 Task: Create a task  Implement load balancing for better resource allocation , assign it to team member softage.7@softage.net in the project TrailPlan and update the status of the task to  On Track  , set the priority of the task to High.
Action: Mouse moved to (213, 171)
Screenshot: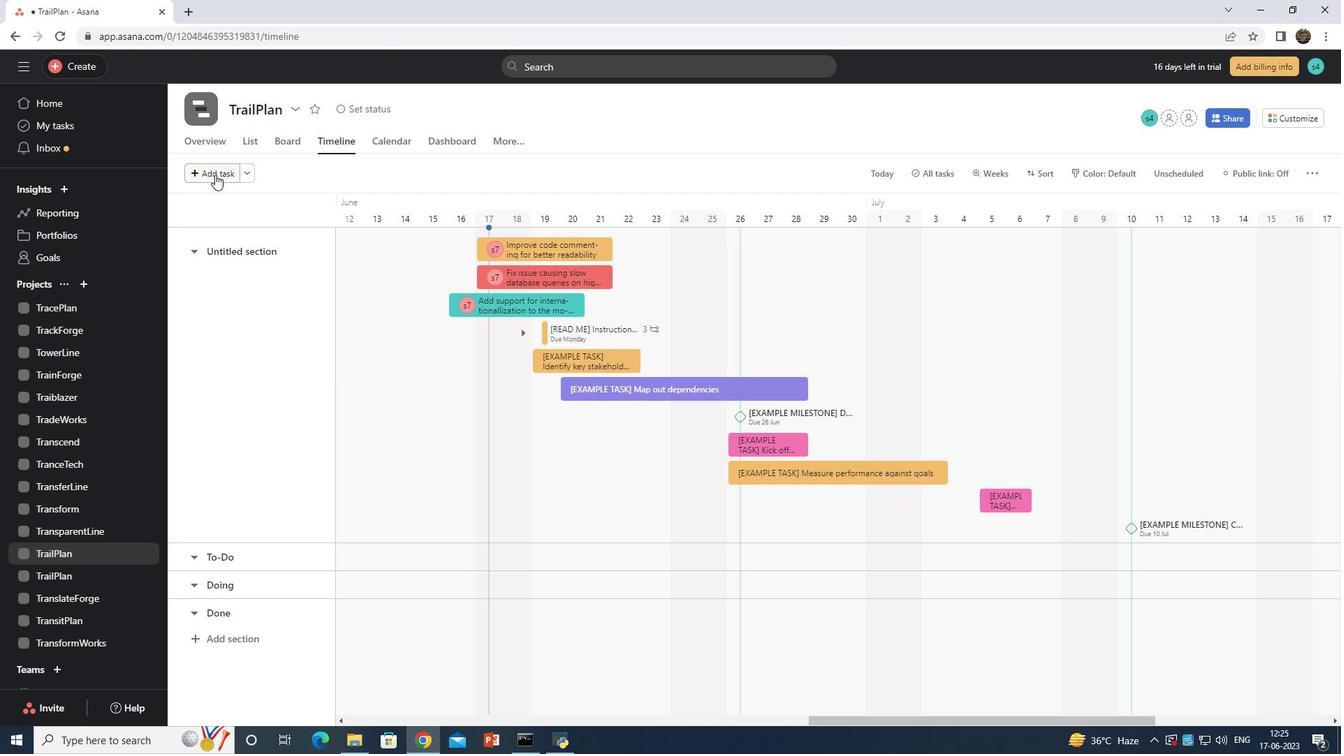 
Action: Mouse pressed left at (213, 171)
Screenshot: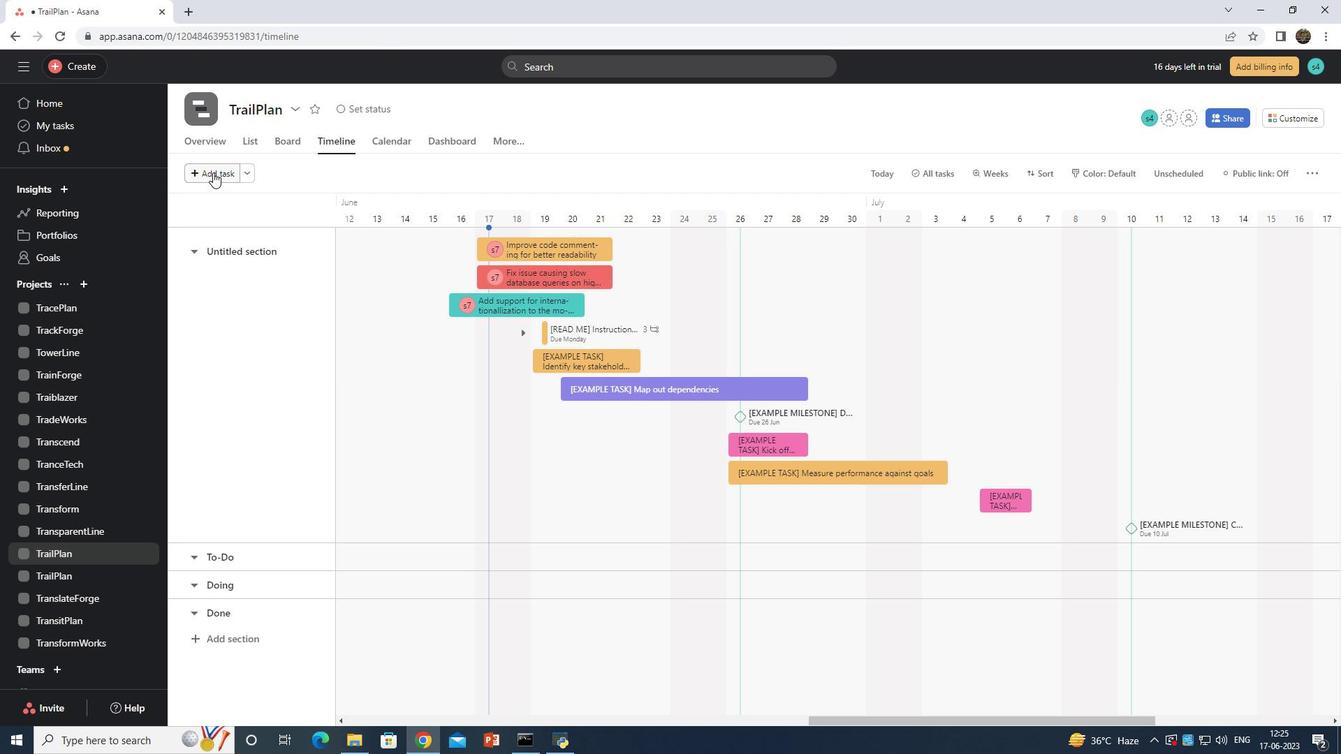 
Action: Mouse moved to (515, 250)
Screenshot: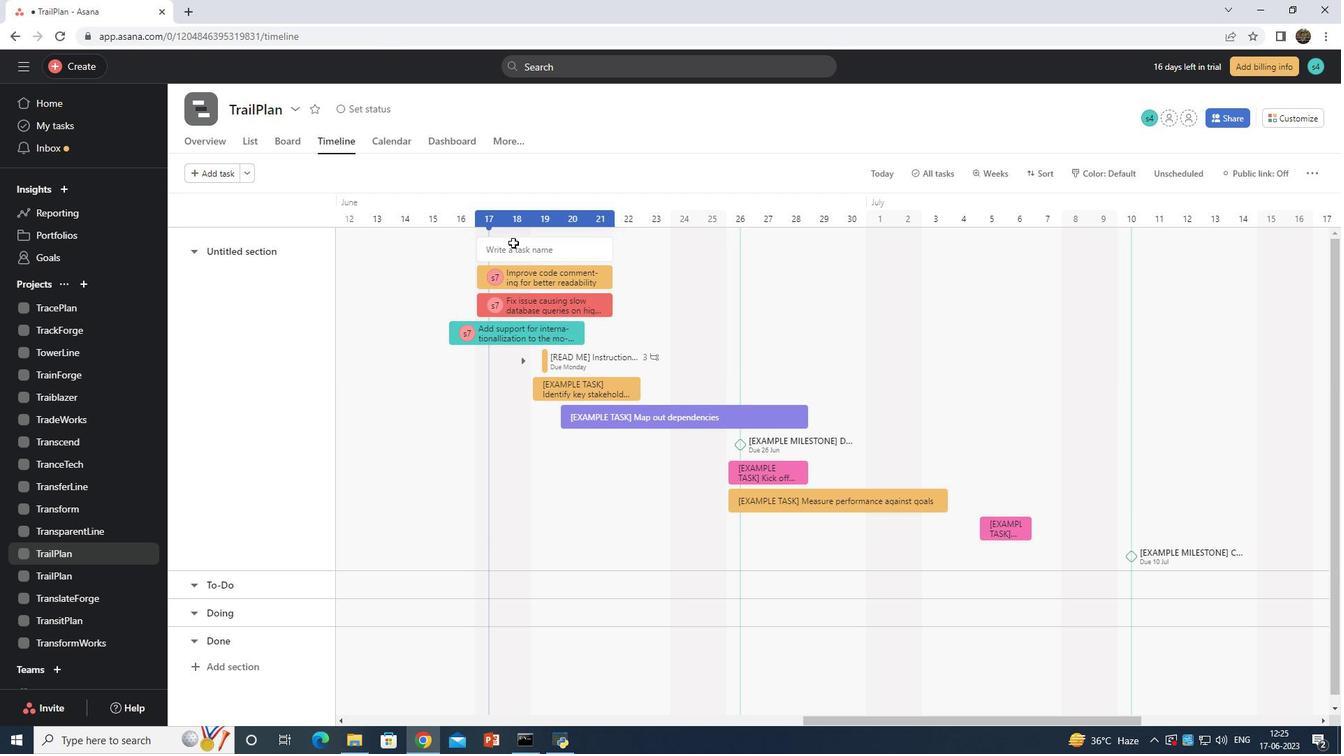 
Action: Mouse pressed left at (515, 250)
Screenshot: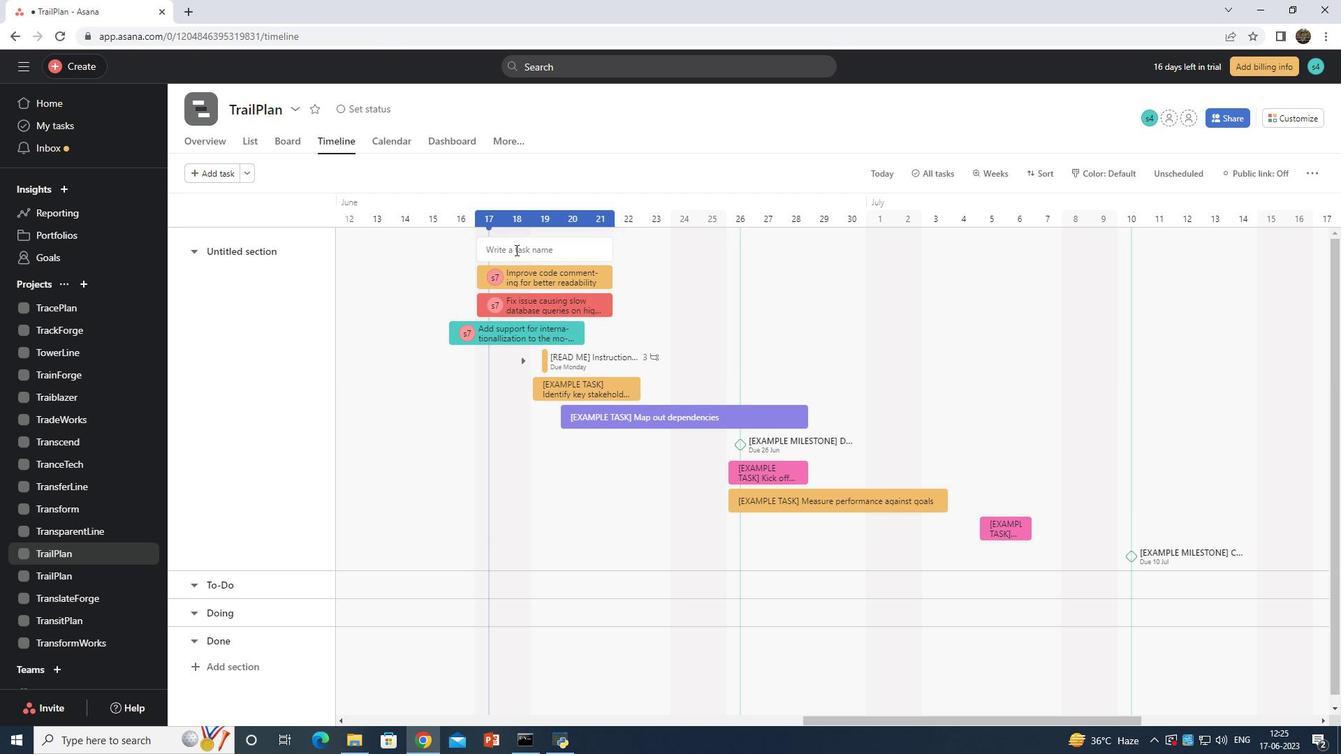 
Action: Mouse moved to (660, 201)
Screenshot: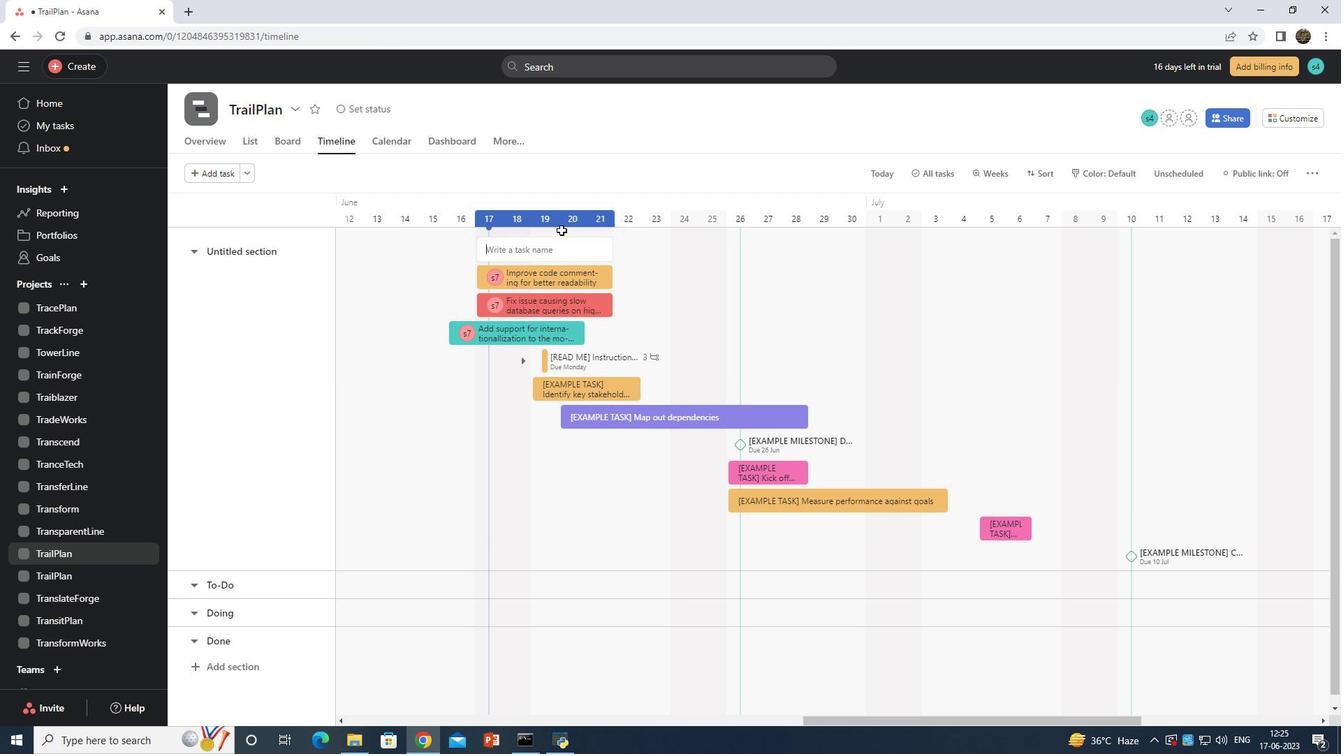 
Action: Key pressed <Key.shift>Implement<Key.space>load<Key.space>balancing<Key.space>for<Key.space>better<Key.space>resource<Key.space>allocatio
Screenshot: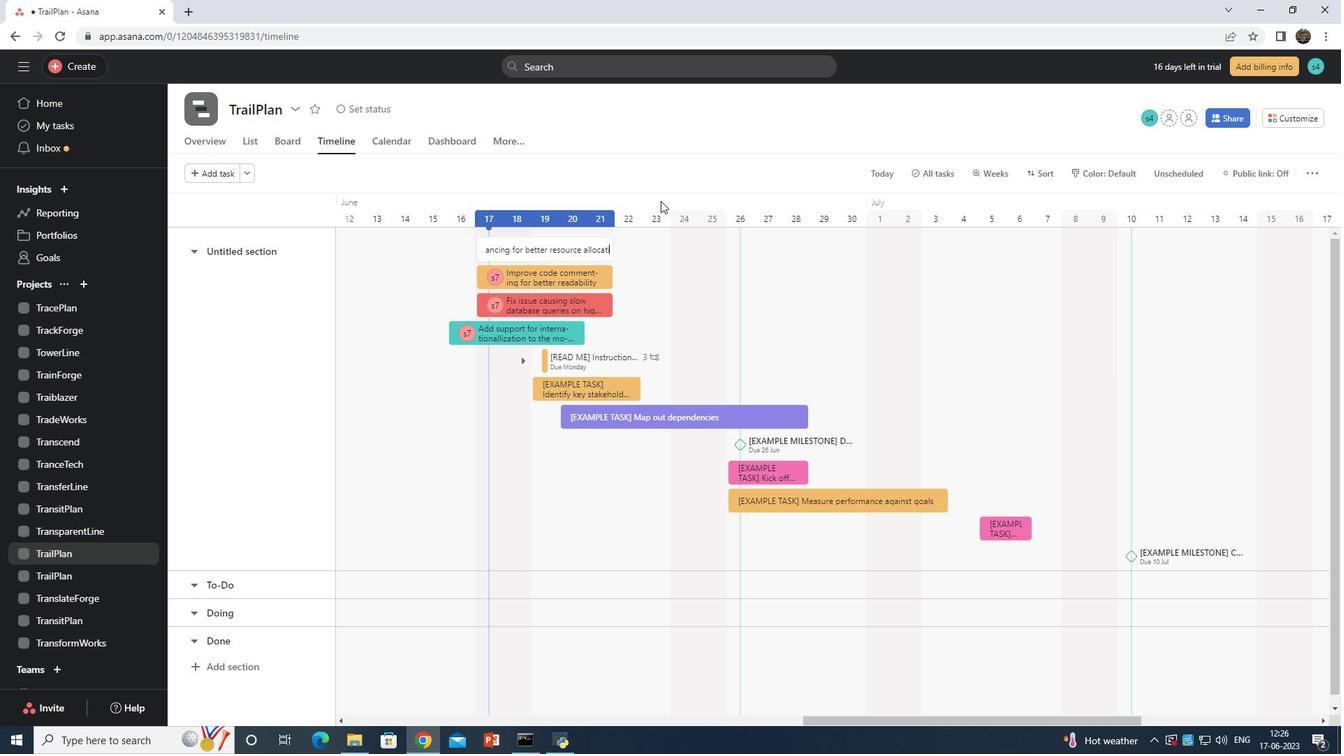 
Action: Mouse moved to (623, 240)
Screenshot: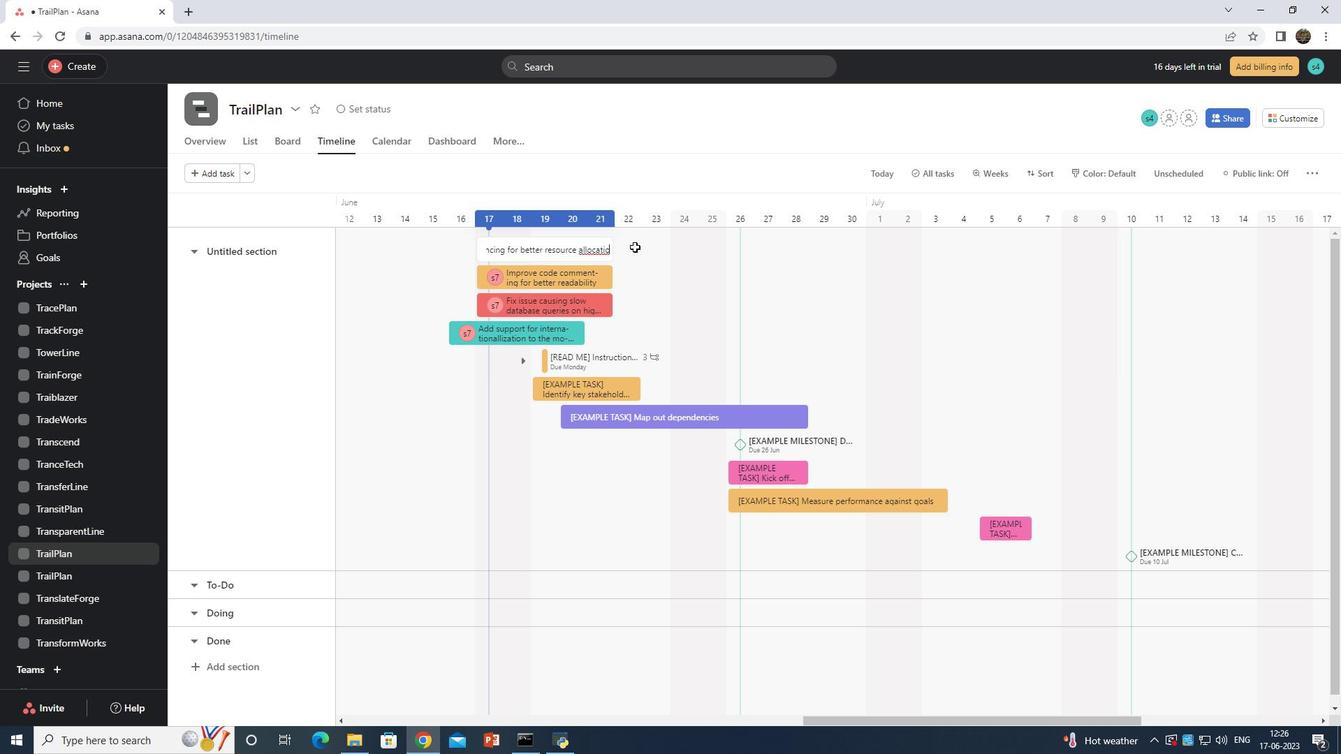
Action: Key pressed n
Screenshot: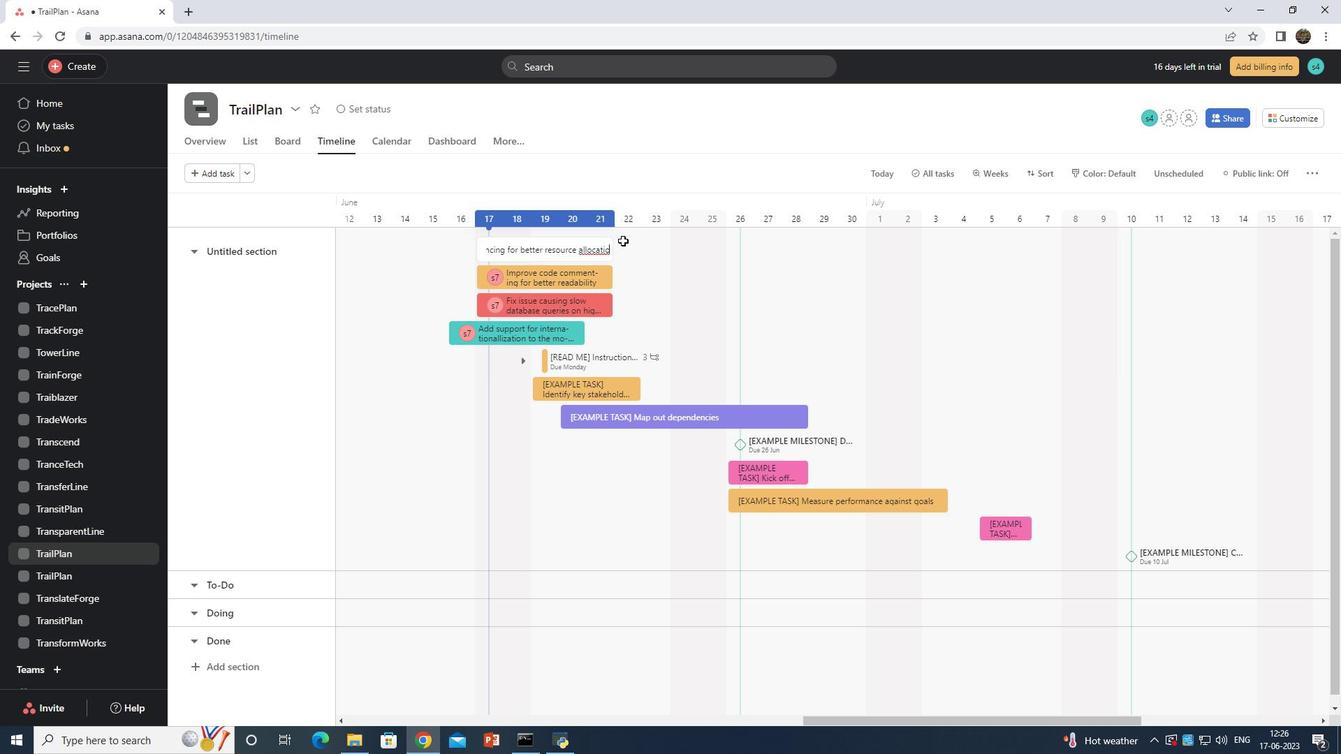 
Action: Mouse moved to (517, 251)
Screenshot: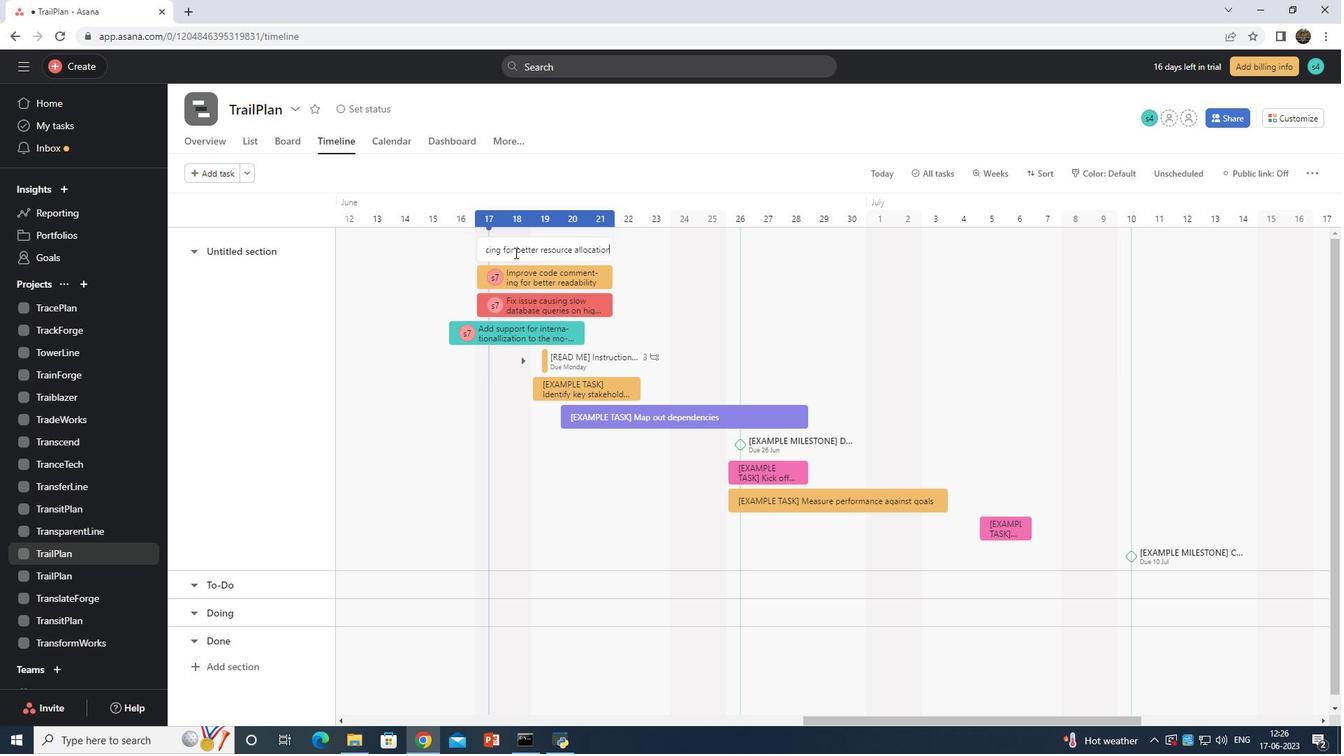
Action: Mouse pressed right at (517, 251)
Screenshot: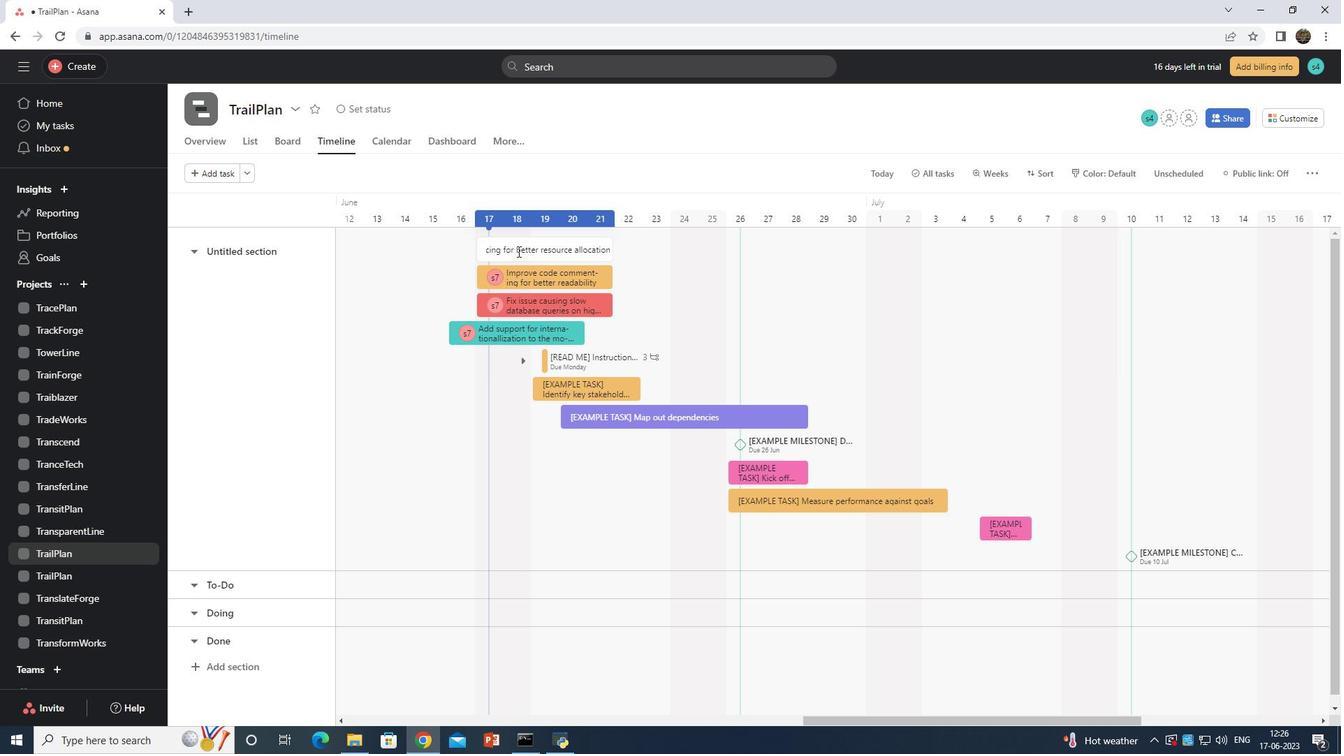 
Action: Mouse pressed left at (517, 251)
Screenshot: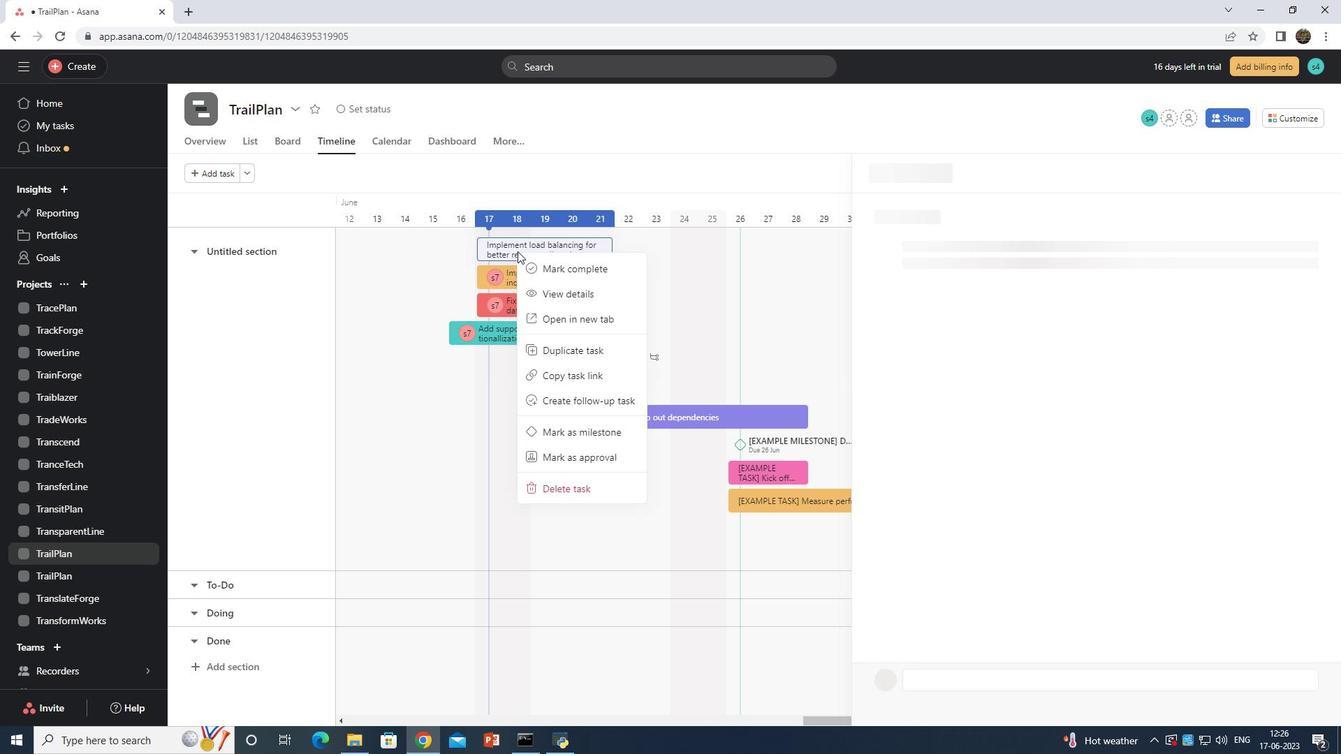 
Action: Mouse moved to (1012, 243)
Screenshot: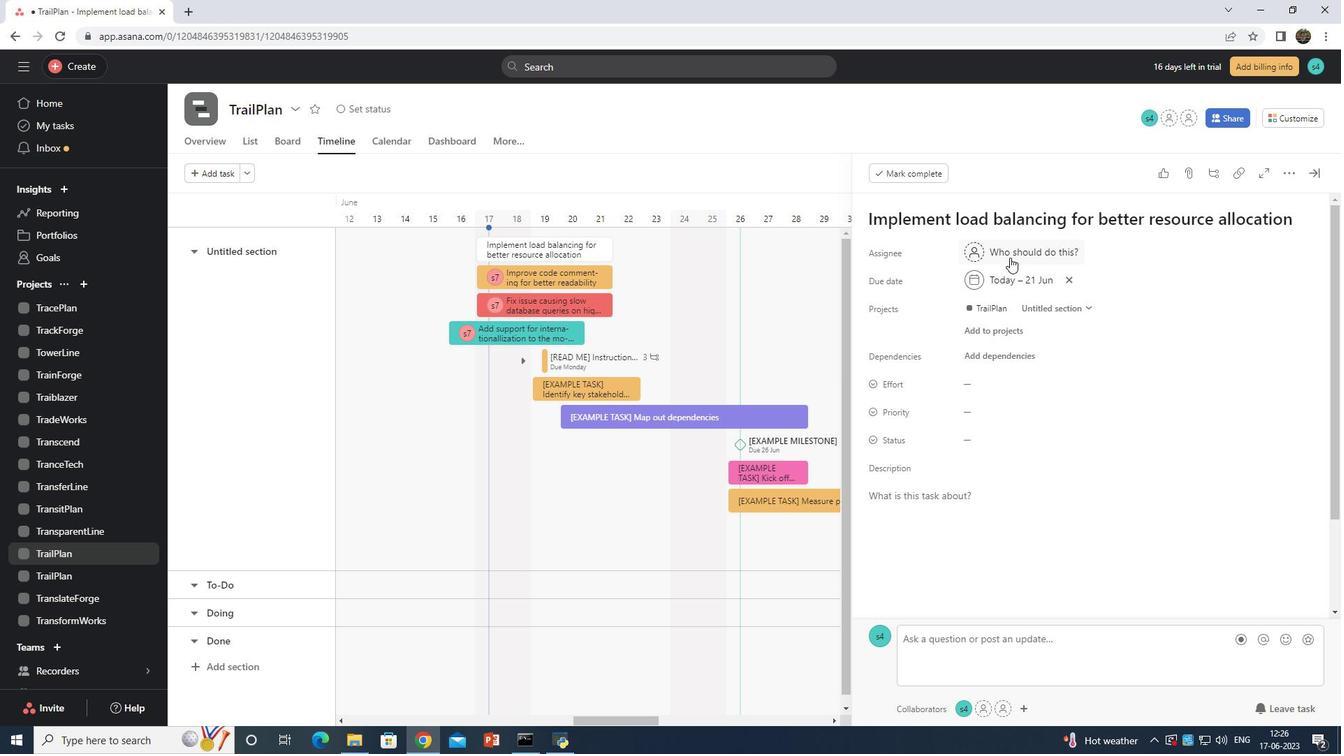 
Action: Mouse pressed left at (1012, 243)
Screenshot: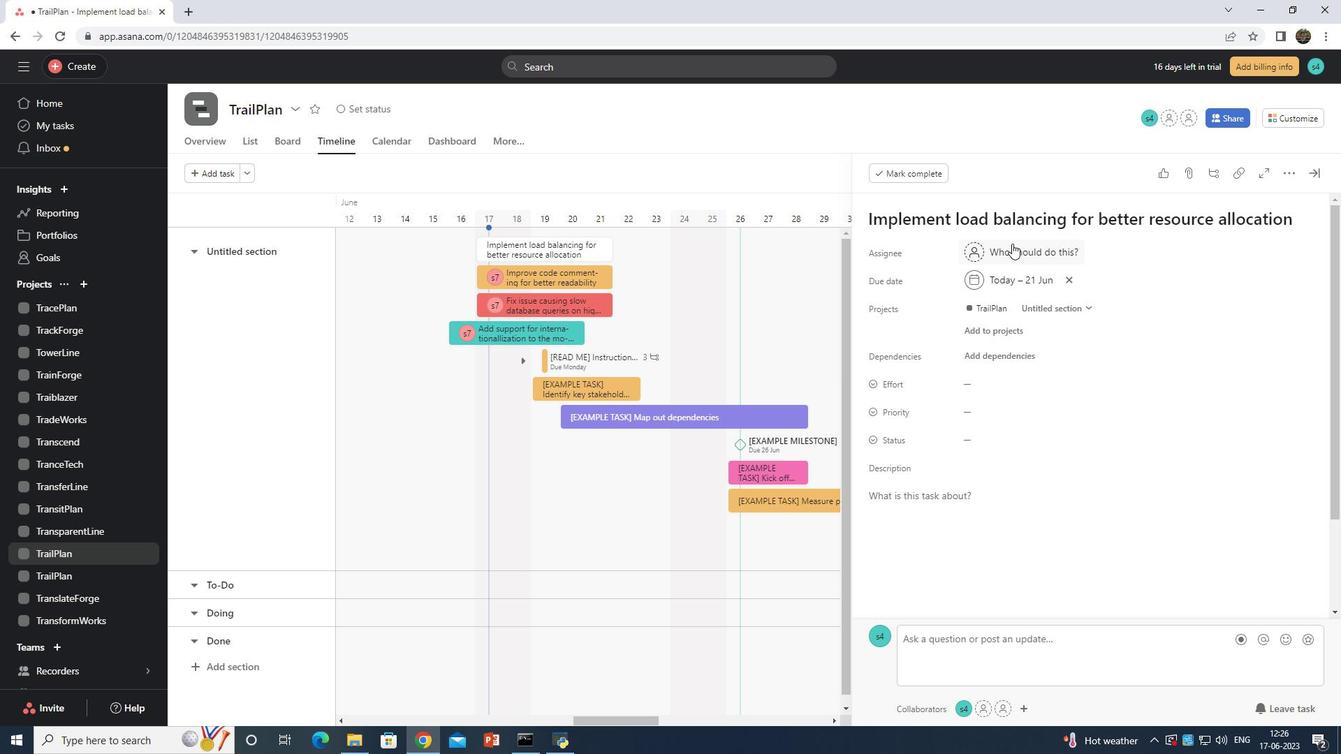 
Action: Mouse moved to (1041, 222)
Screenshot: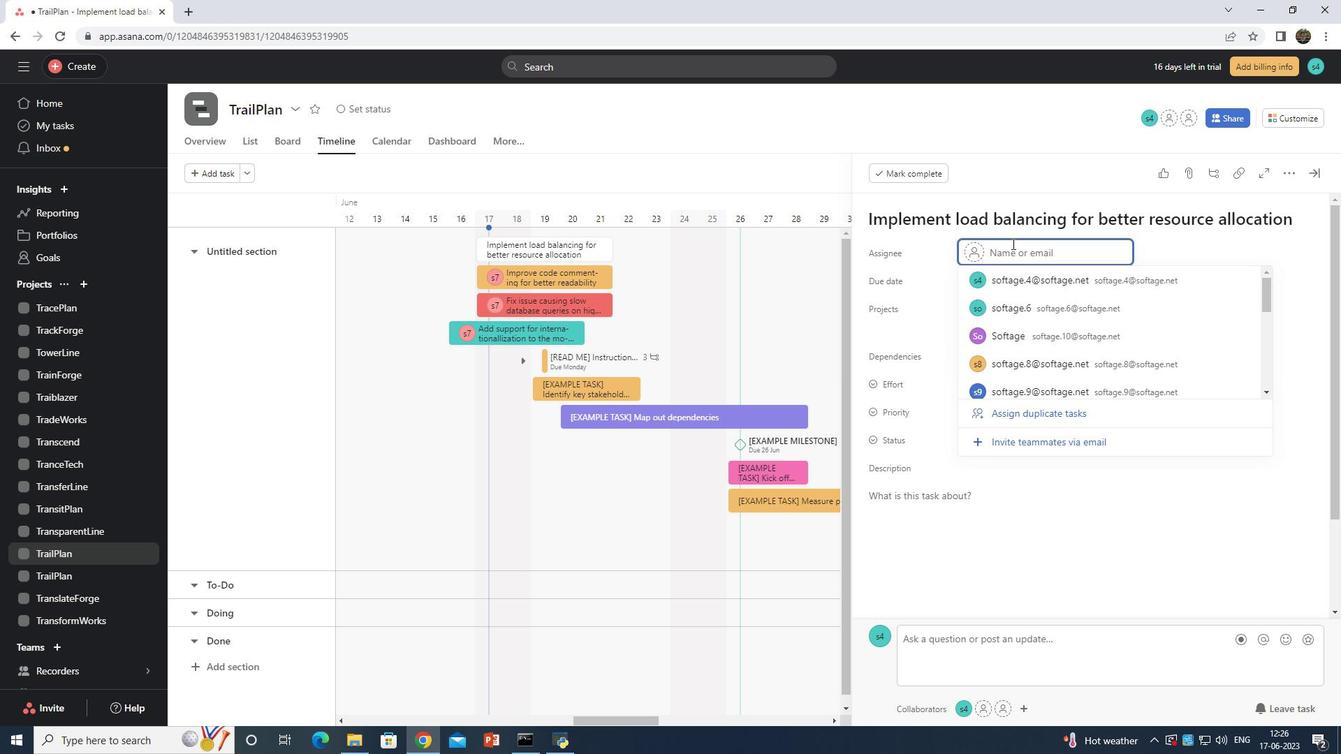
Action: Key pressed softage.<Key.space>7
Screenshot: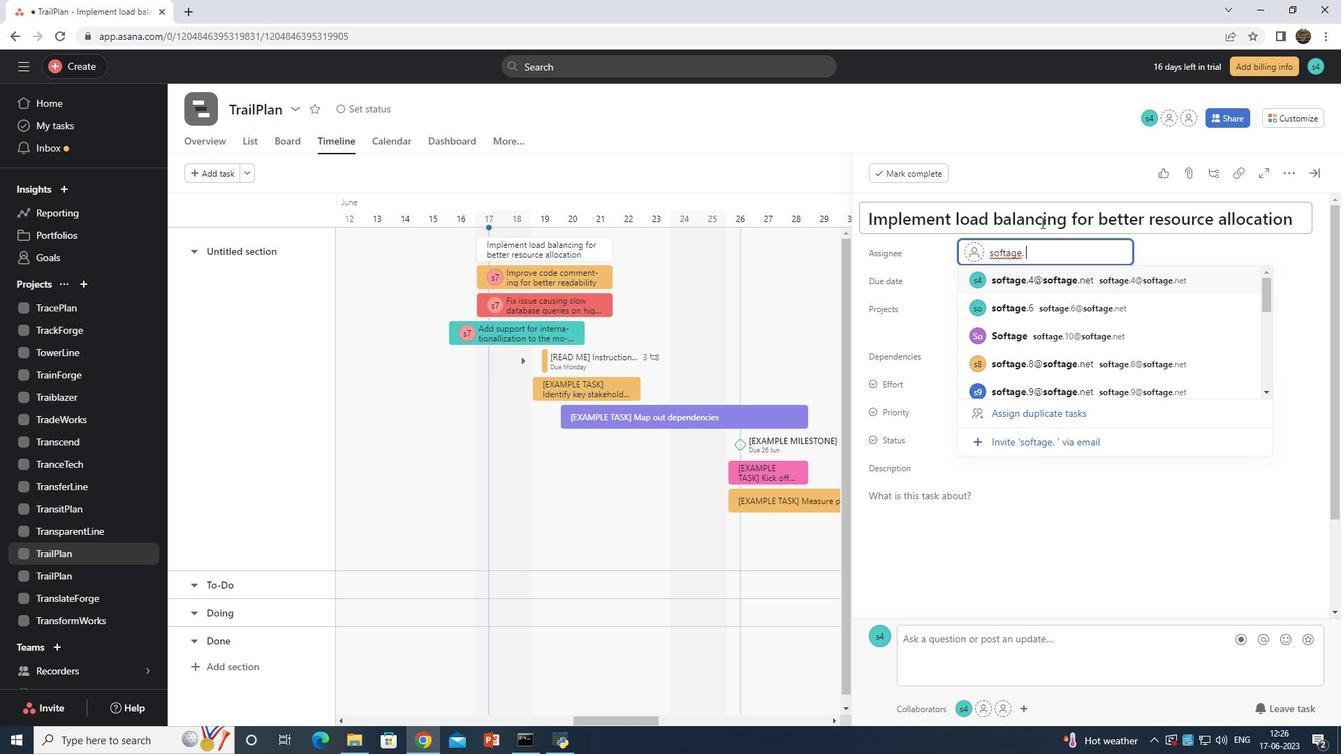 
Action: Mouse moved to (1046, 273)
Screenshot: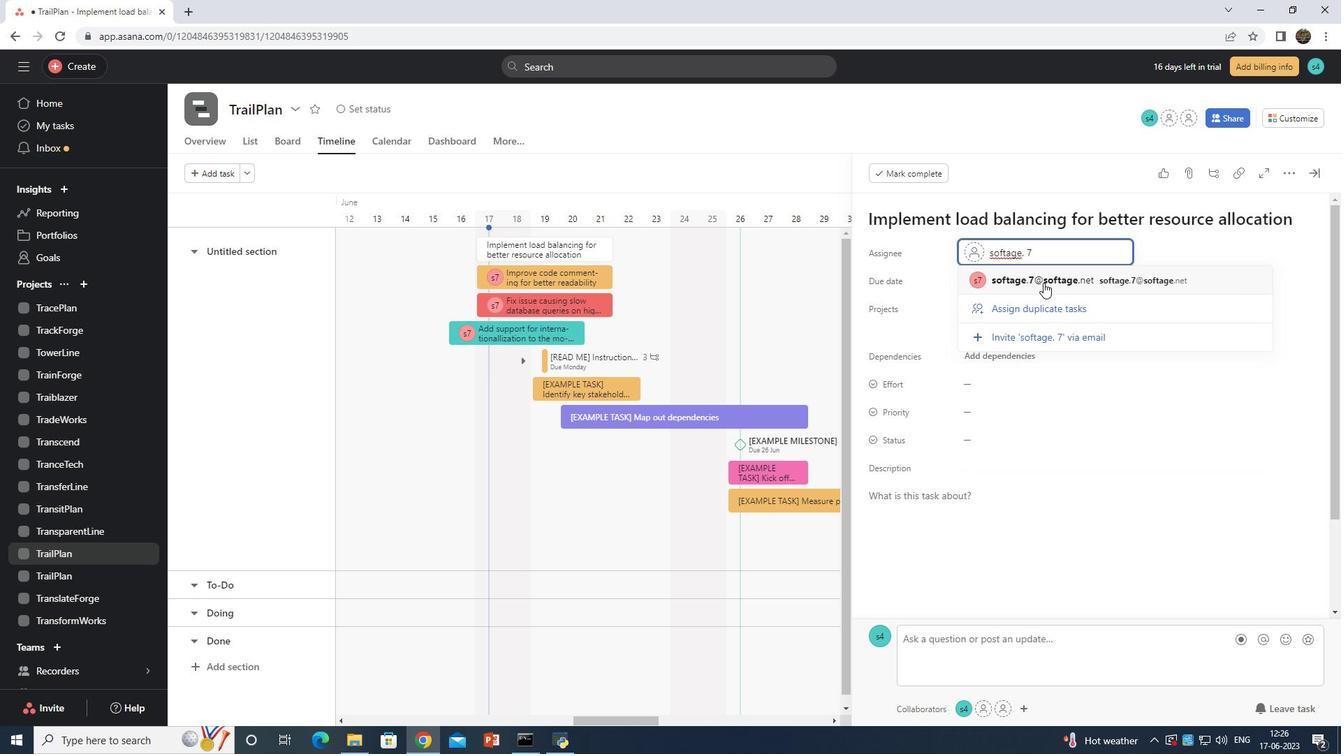 
Action: Mouse pressed left at (1046, 273)
Screenshot: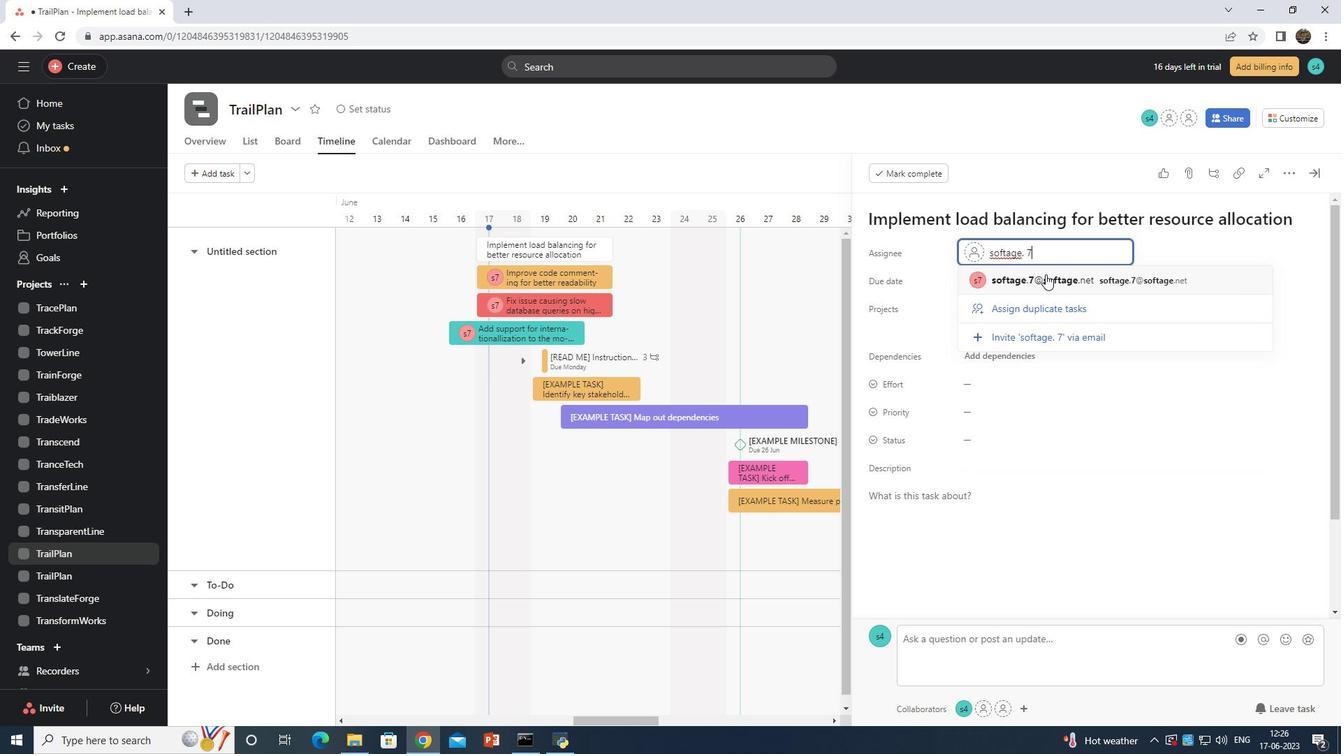 
Action: Mouse moved to (965, 447)
Screenshot: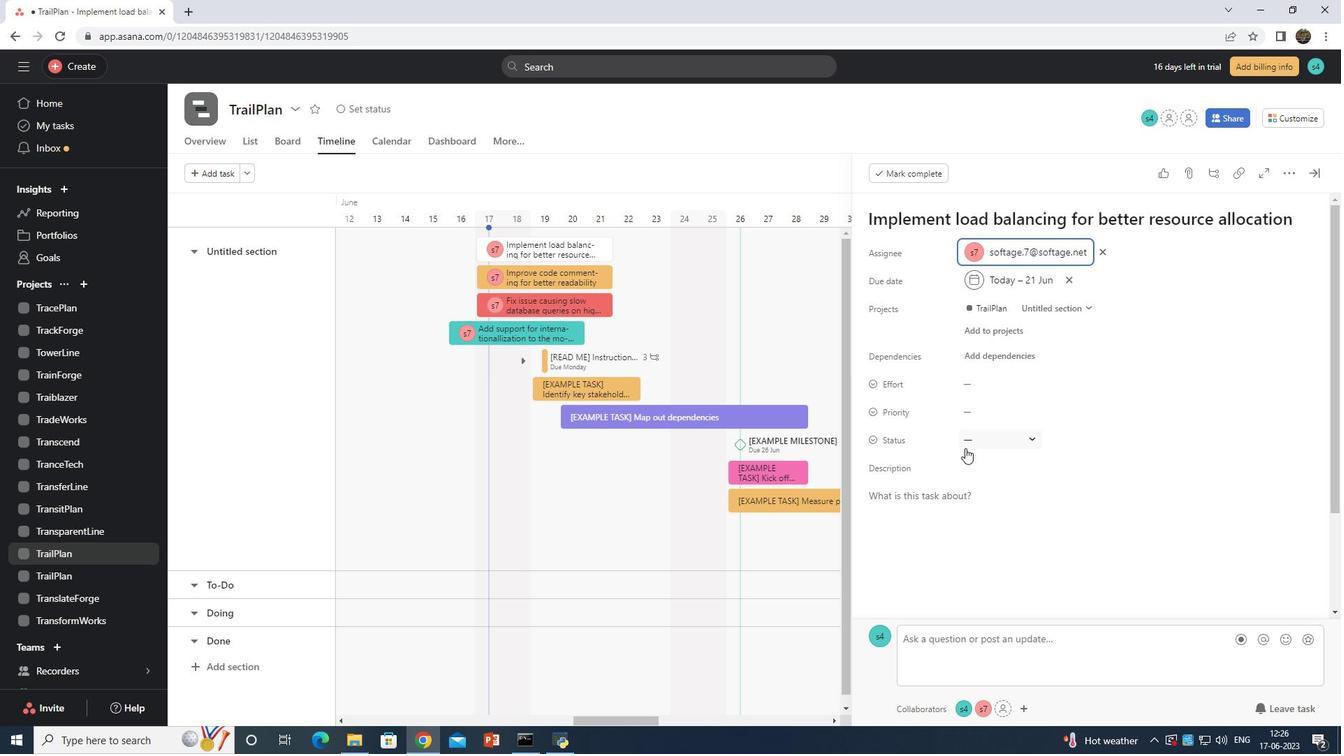 
Action: Mouse pressed left at (965, 447)
Screenshot: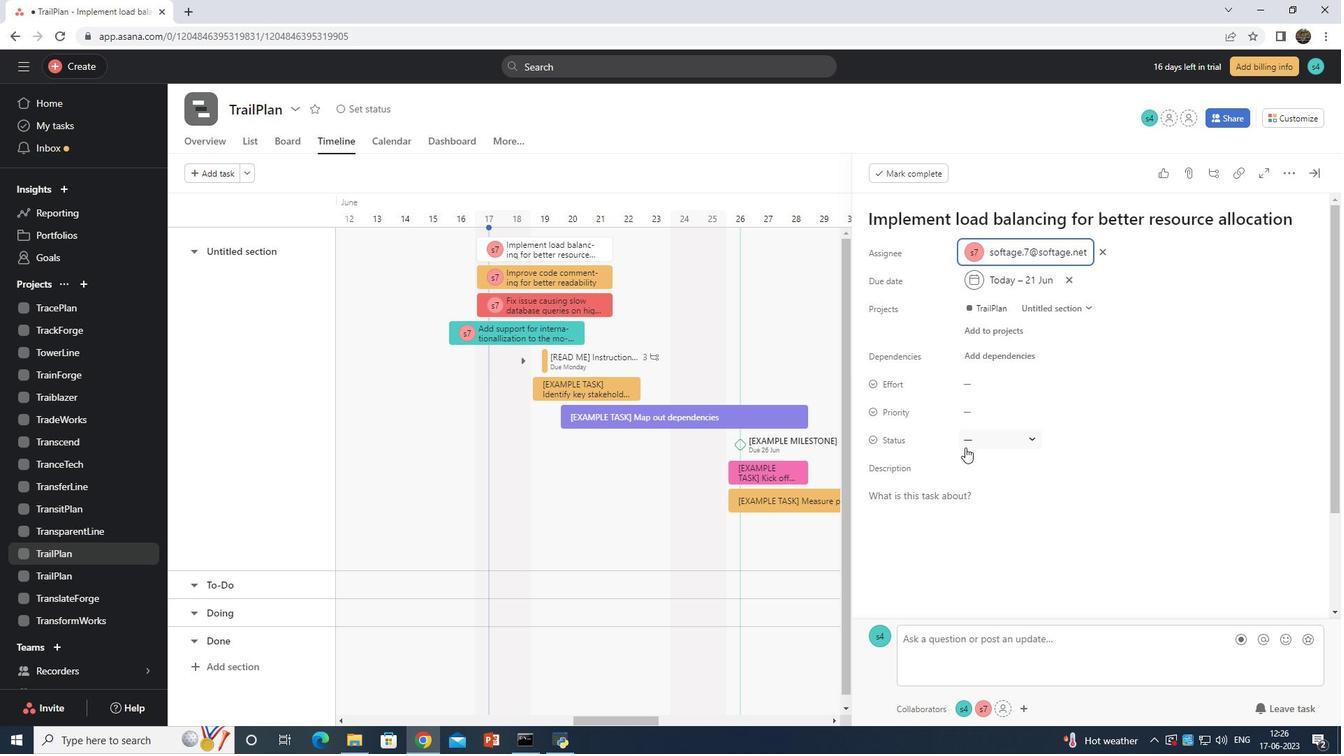 
Action: Mouse moved to (1004, 484)
Screenshot: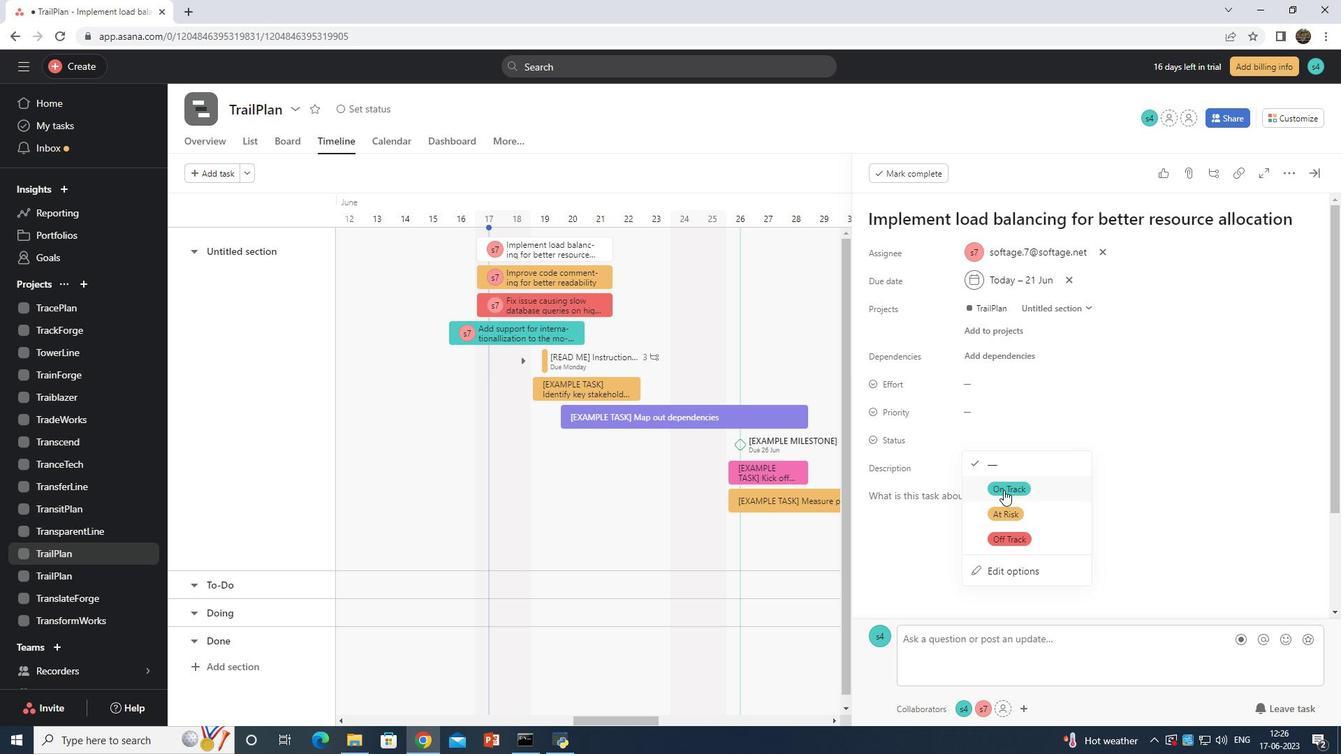 
Action: Mouse pressed left at (1004, 484)
Screenshot: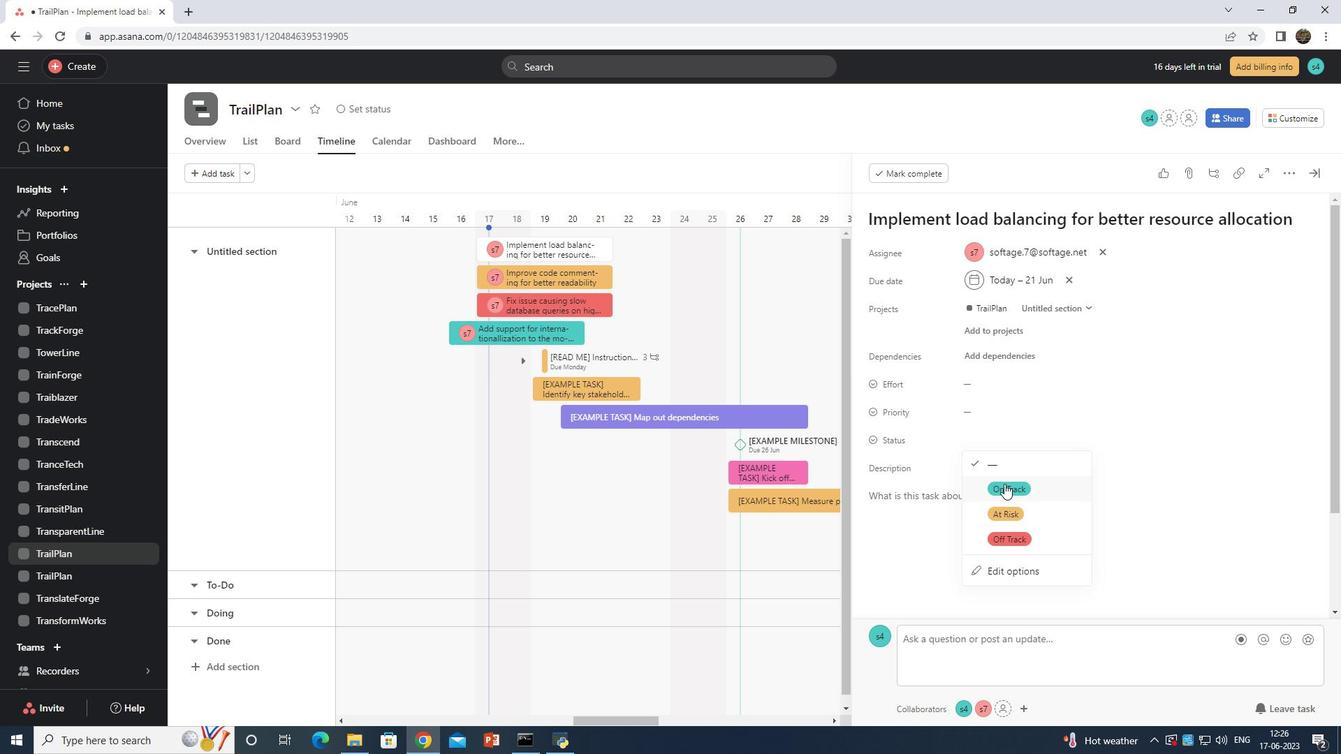 
Action: Mouse moved to (965, 410)
Screenshot: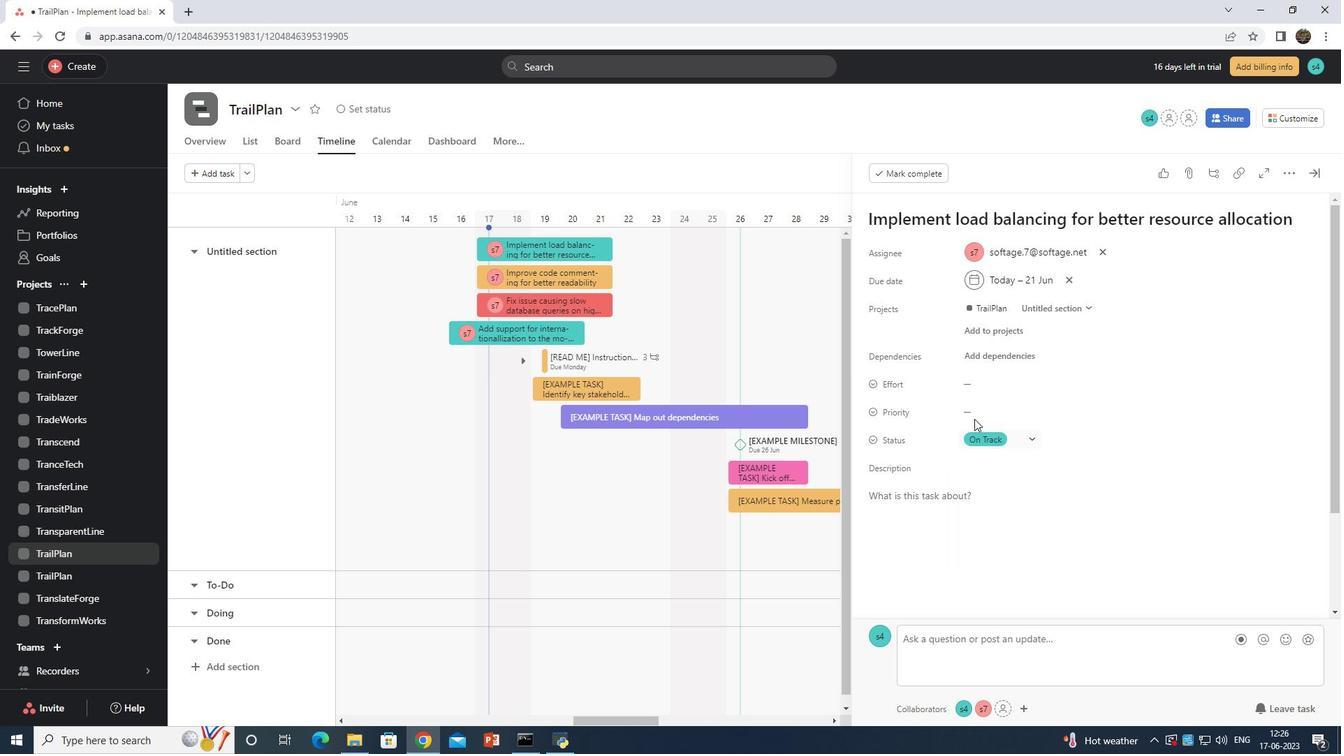 
Action: Mouse pressed left at (965, 410)
Screenshot: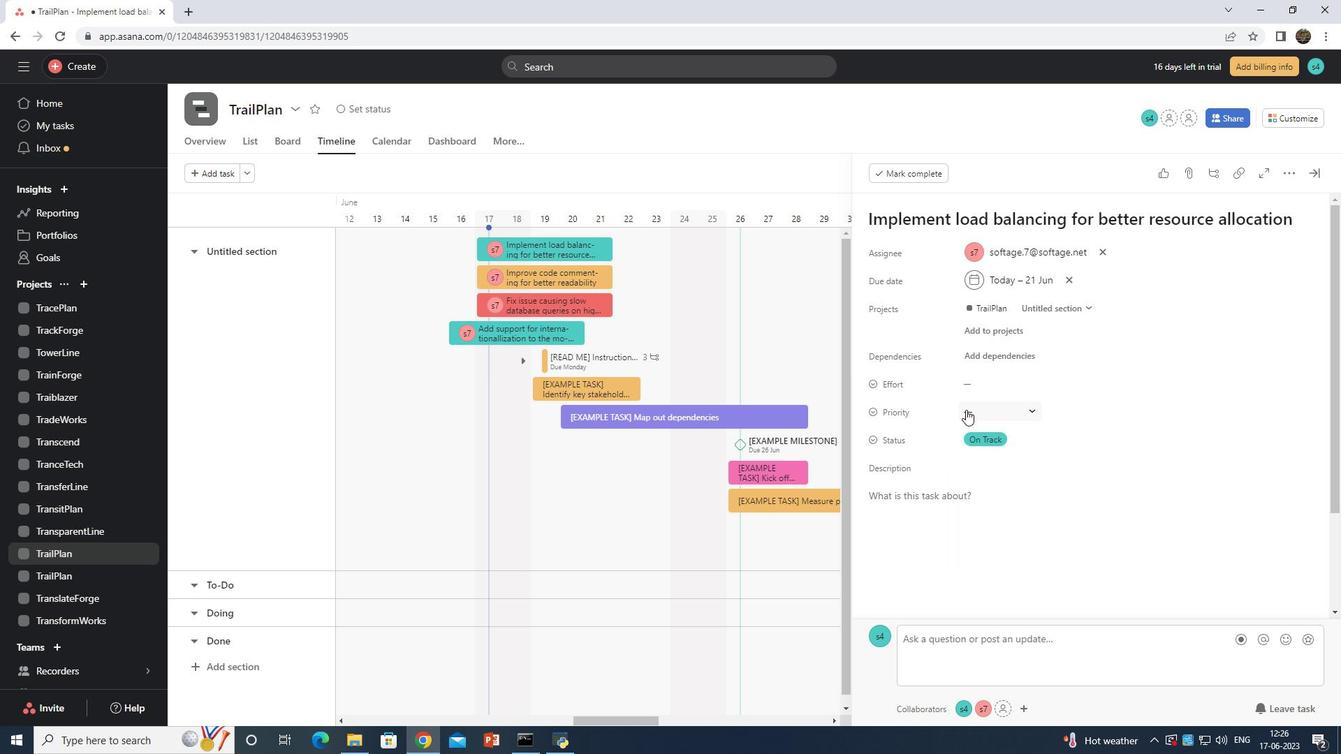 
Action: Mouse moved to (991, 456)
Screenshot: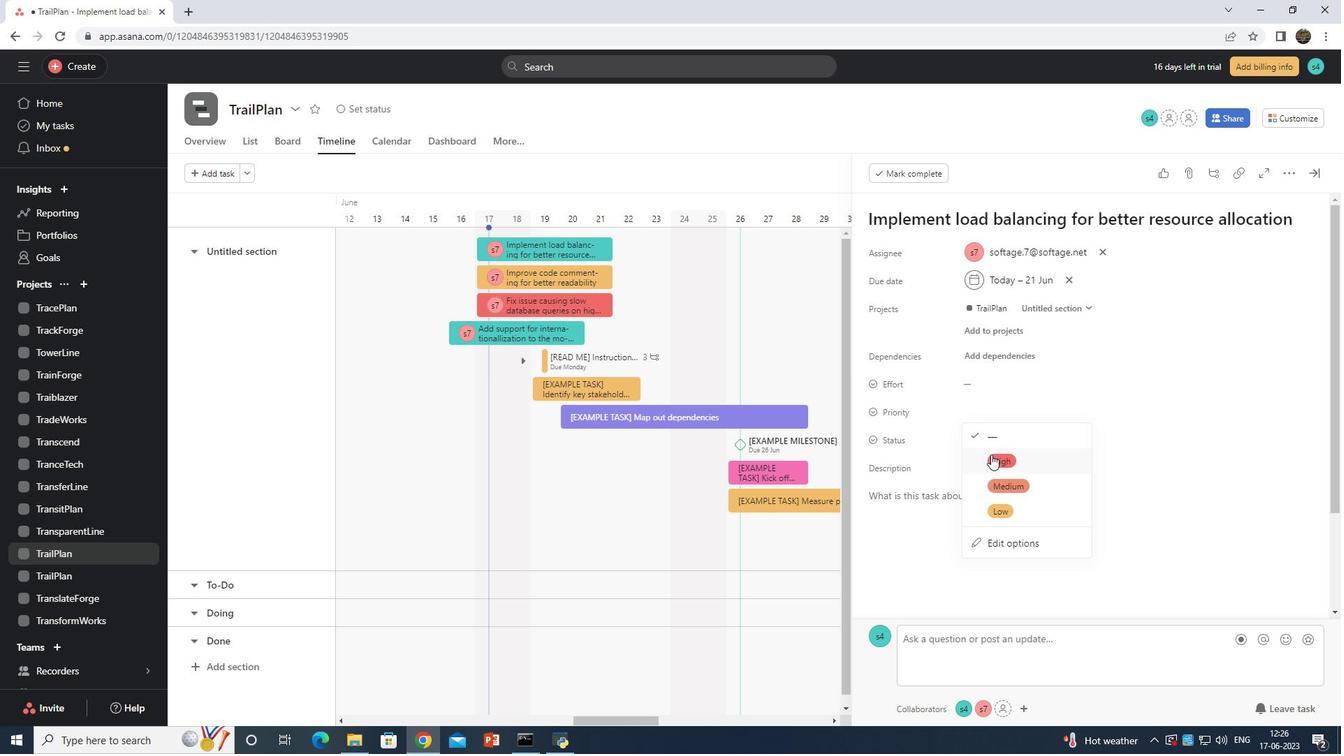 
Action: Mouse pressed left at (991, 456)
Screenshot: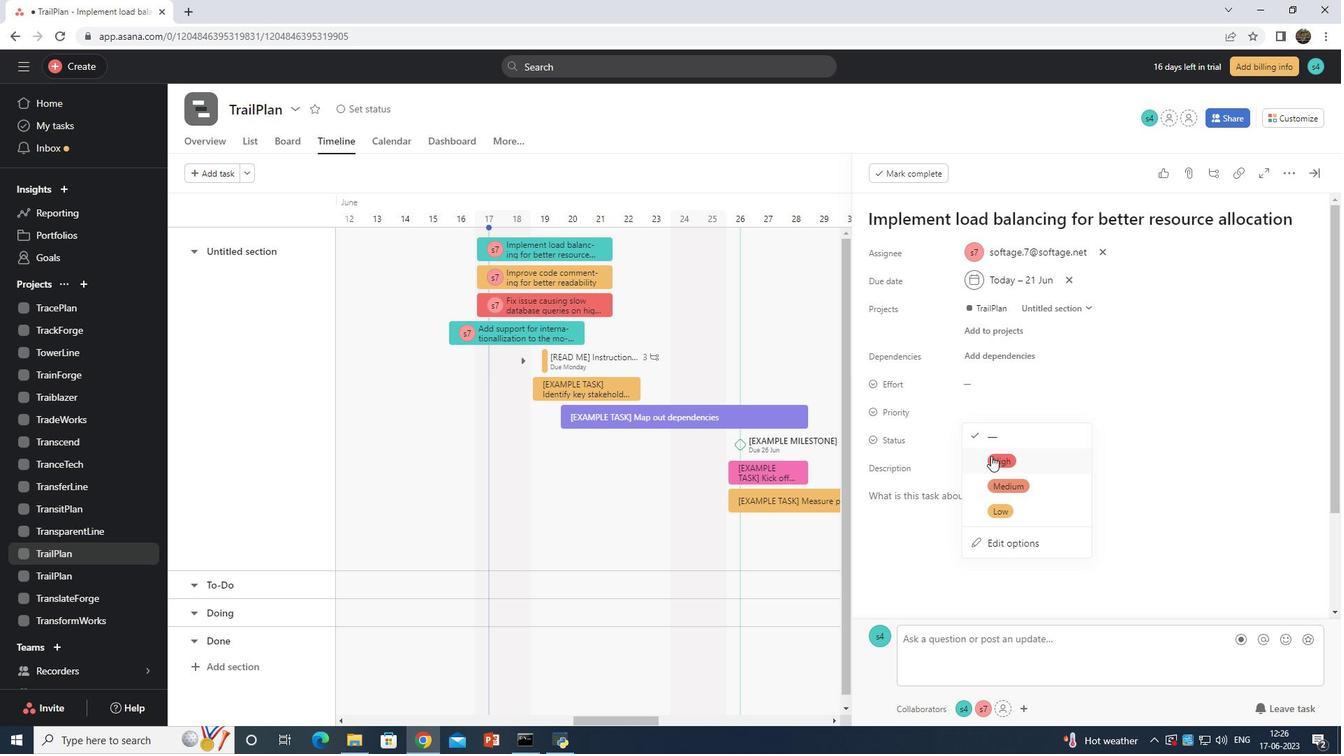 
